 Task: Create a section Dash & Dine and in the section, add a milestone Security Enhancements in the project VectorTech.
Action: Mouse moved to (55, 331)
Screenshot: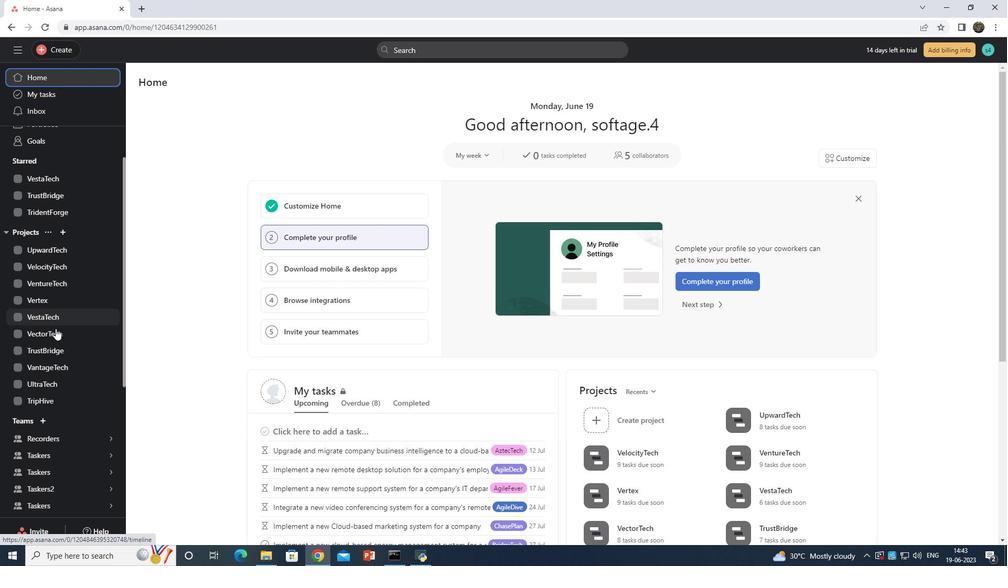 
Action: Mouse pressed left at (55, 331)
Screenshot: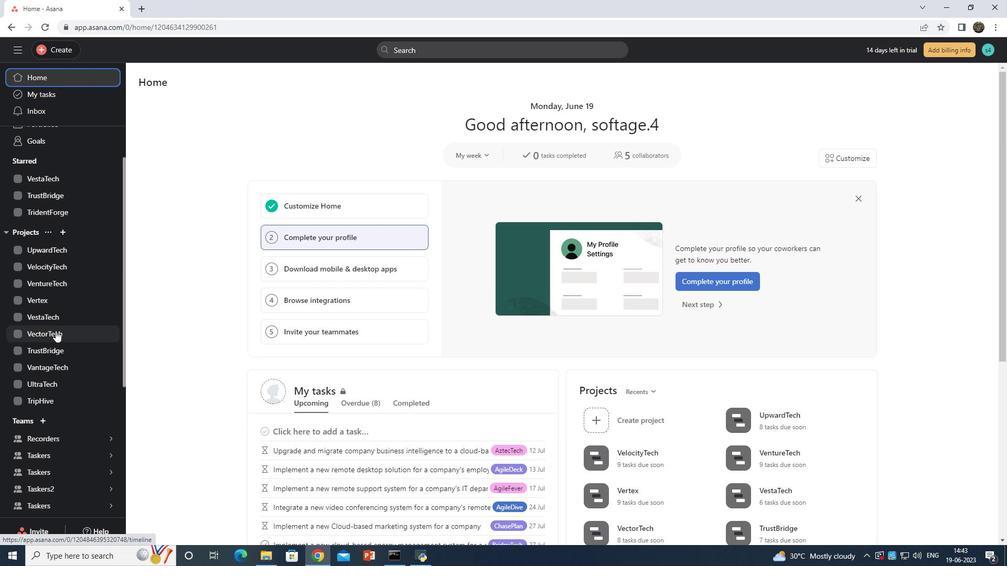 
Action: Mouse moved to (160, 477)
Screenshot: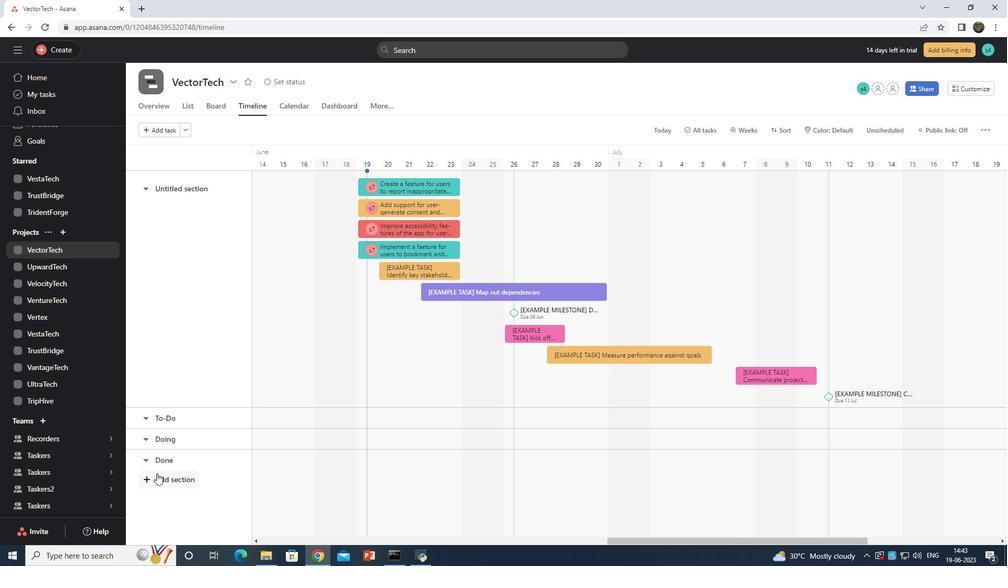 
Action: Mouse pressed left at (160, 477)
Screenshot: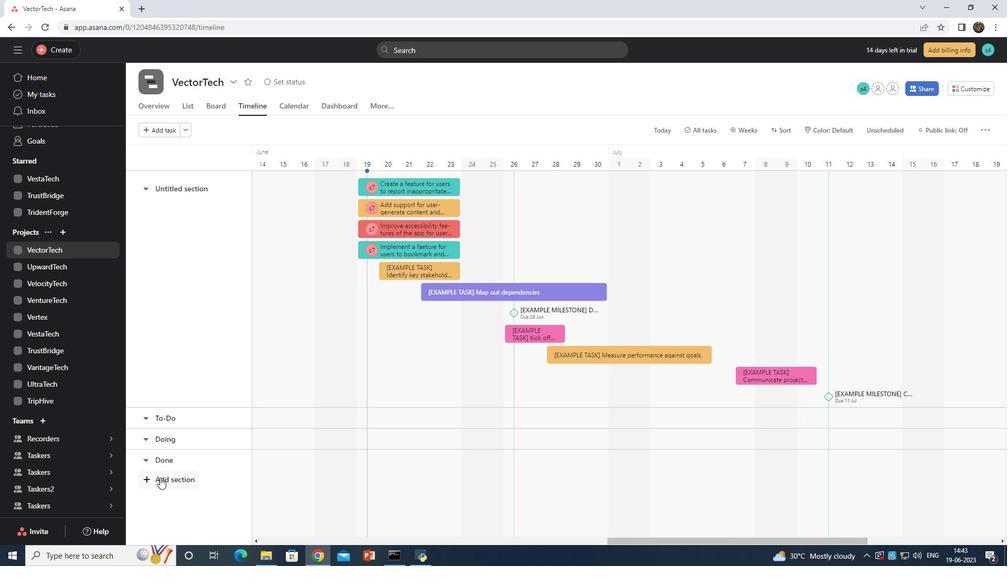 
Action: Mouse moved to (174, 414)
Screenshot: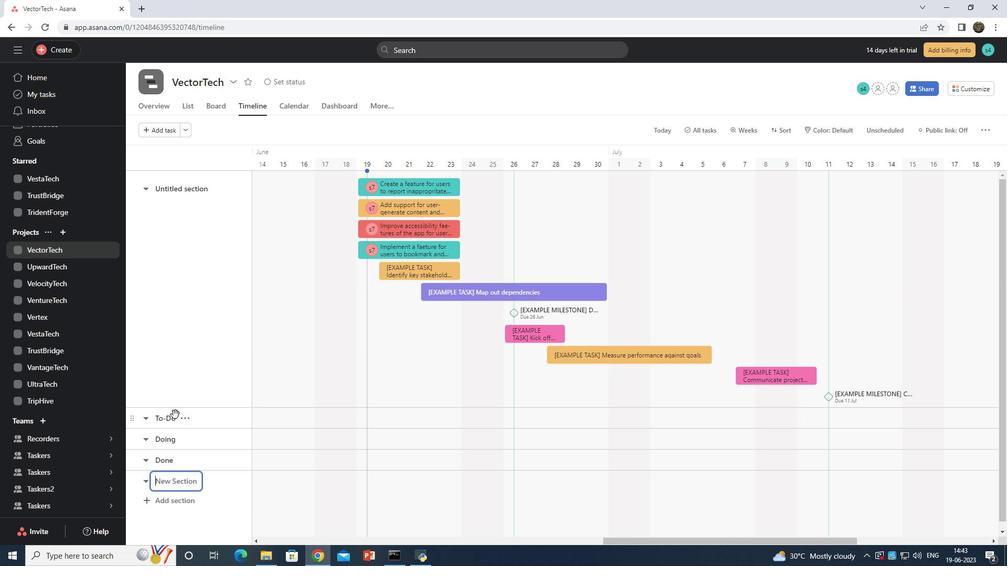 
Action: Key pressed <Key.shift>Dash<Key.tab><Key.shift>D
Screenshot: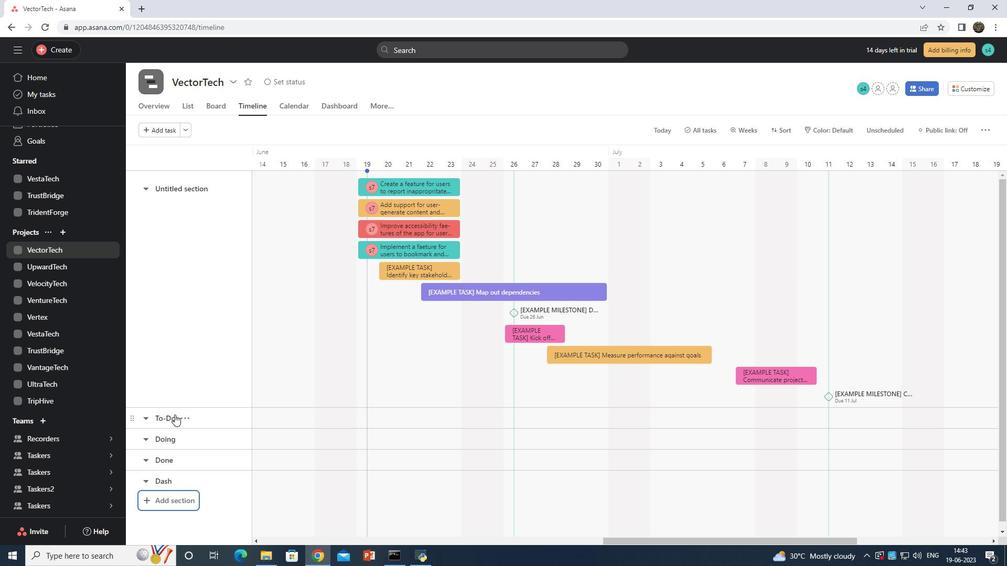 
Action: Mouse moved to (178, 499)
Screenshot: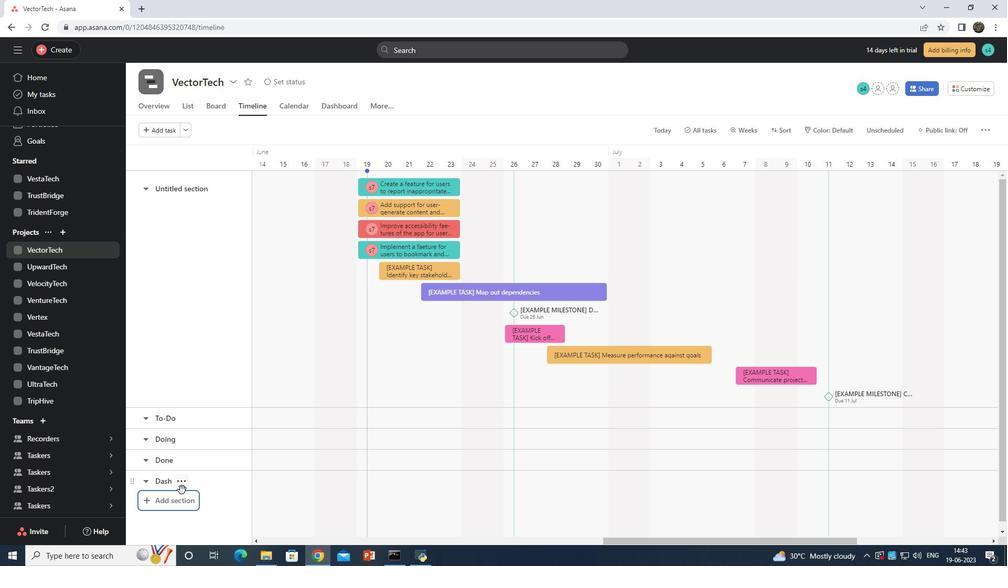 
Action: Mouse pressed left at (178, 499)
Screenshot: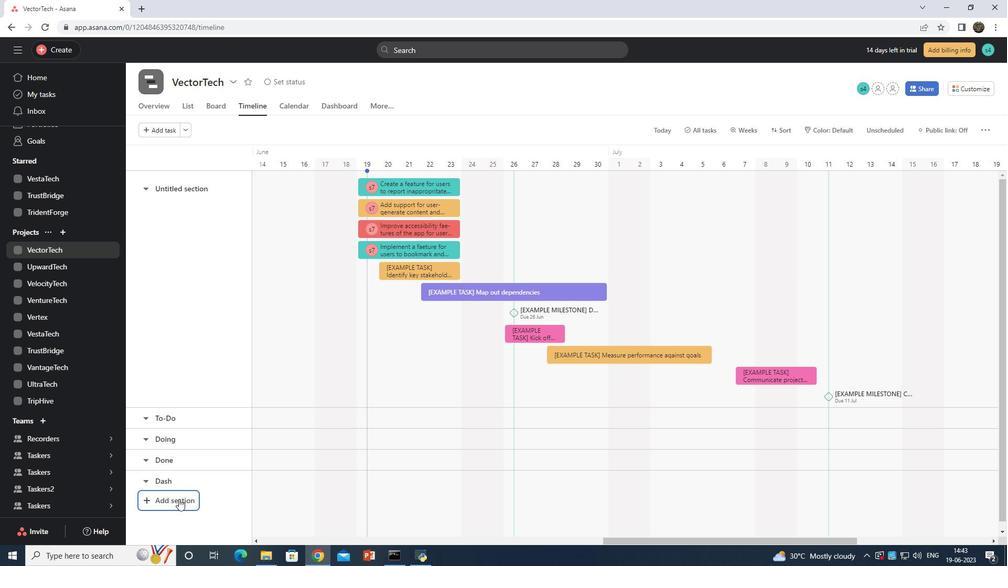 
Action: Mouse moved to (177, 499)
Screenshot: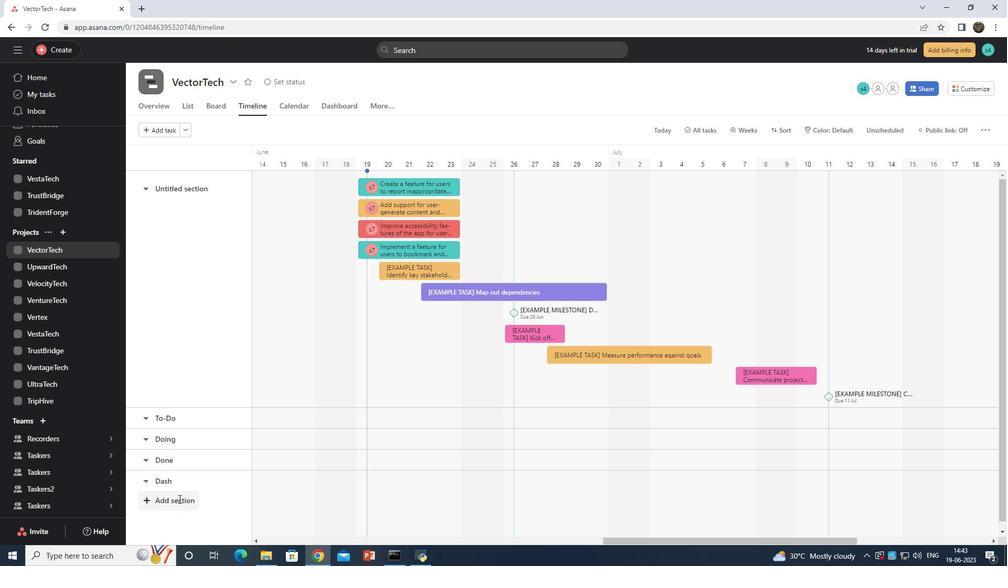 
Action: Key pressed <Key.shift>Dine
Screenshot: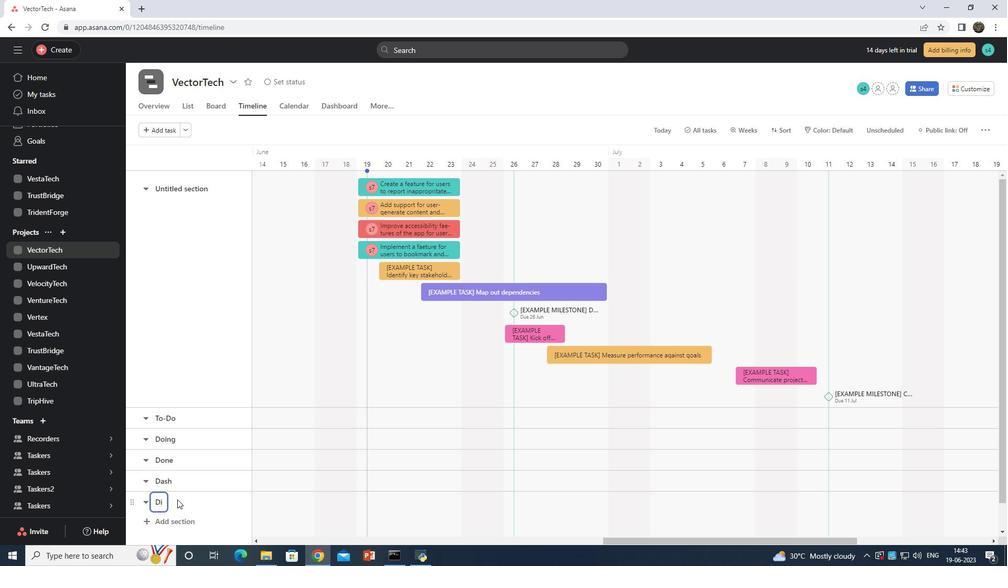 
Action: Mouse moved to (324, 499)
Screenshot: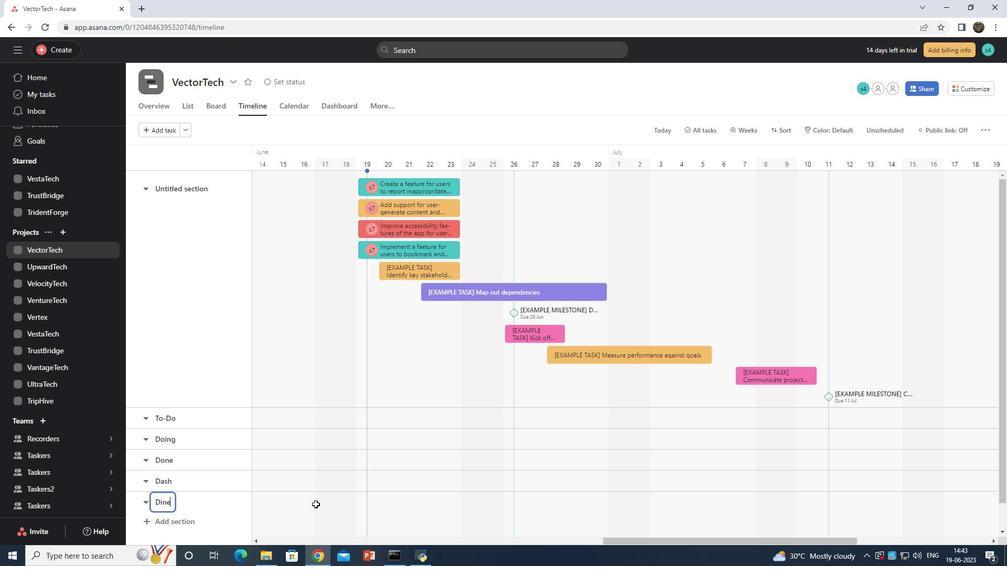 
Action: Mouse pressed left at (324, 499)
Screenshot: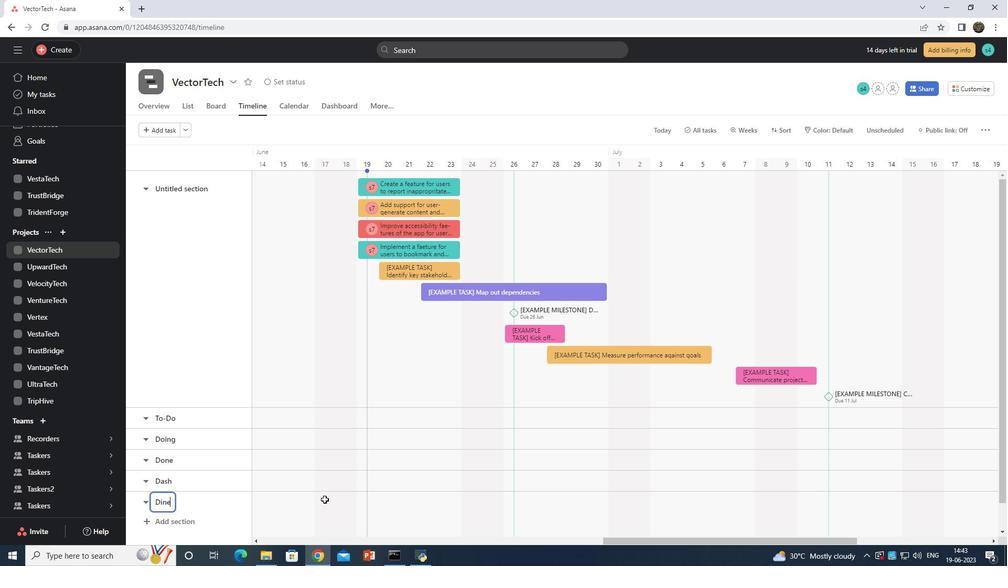 
Action: Mouse moved to (321, 475)
Screenshot: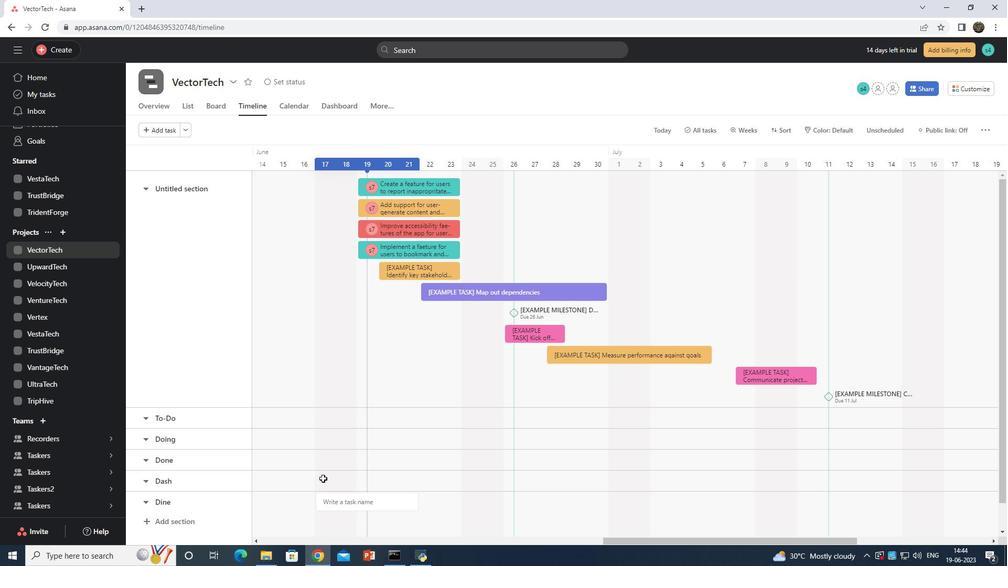 
Action: Key pressed <Key.shift>Security<Key.space>e<Key.shift>nhance<Key.space><Key.left><Key.left><Key.left><Key.left><Key.left><Key.left><Key.left><Key.backspace><Key.shift>E<Key.right><Key.right><Key.right><Key.right><Key.right><Key.right><Key.right><Key.right><Key.right><Key.right><Key.right><Key.right><Key.right><Key.right>
Screenshot: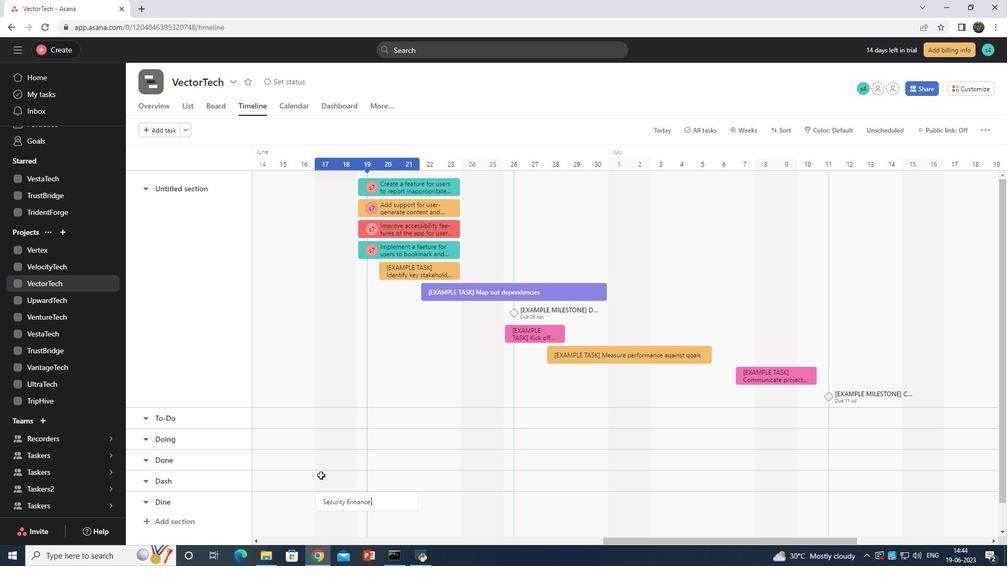 
Action: Mouse moved to (265, 466)
Screenshot: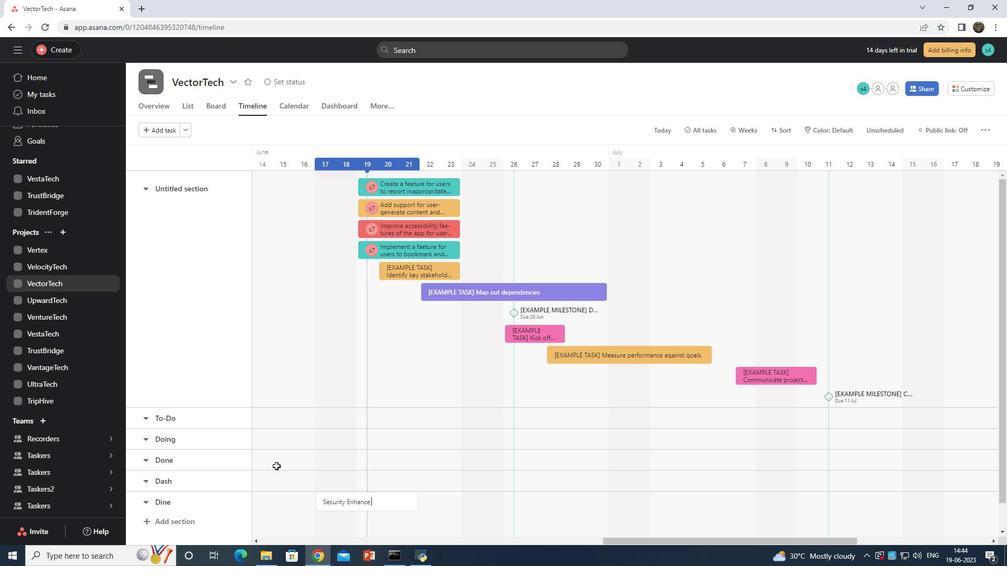 
Action: Key pressed <Key.backspace>ments<Key.enter>
Screenshot: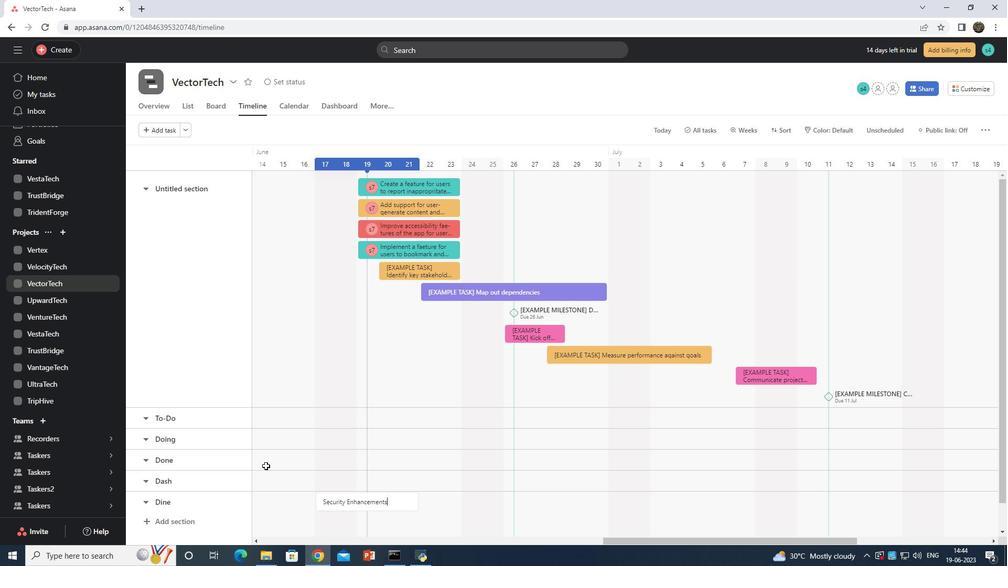 
Action: Mouse moved to (386, 492)
Screenshot: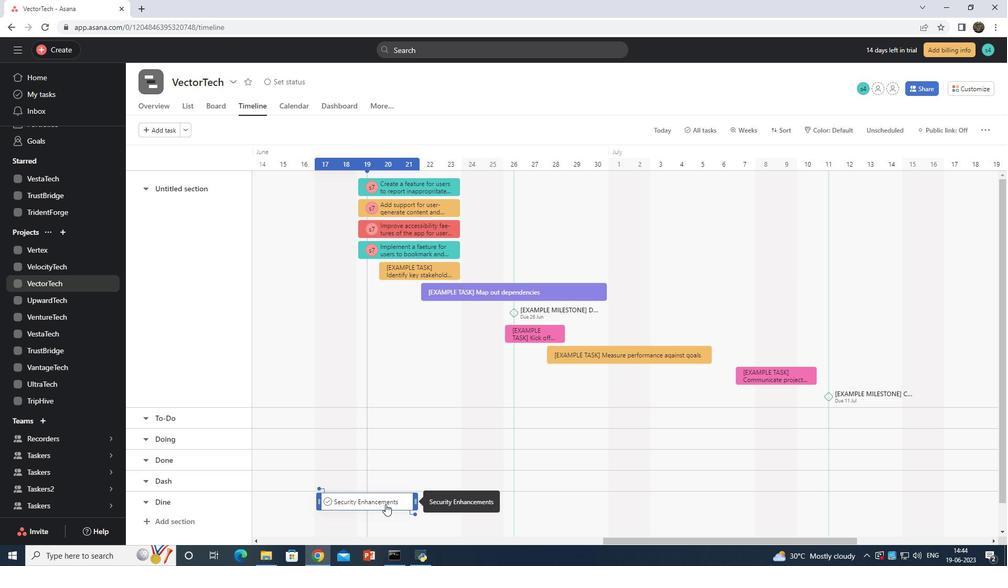 
Action: Mouse pressed right at (386, 492)
Screenshot: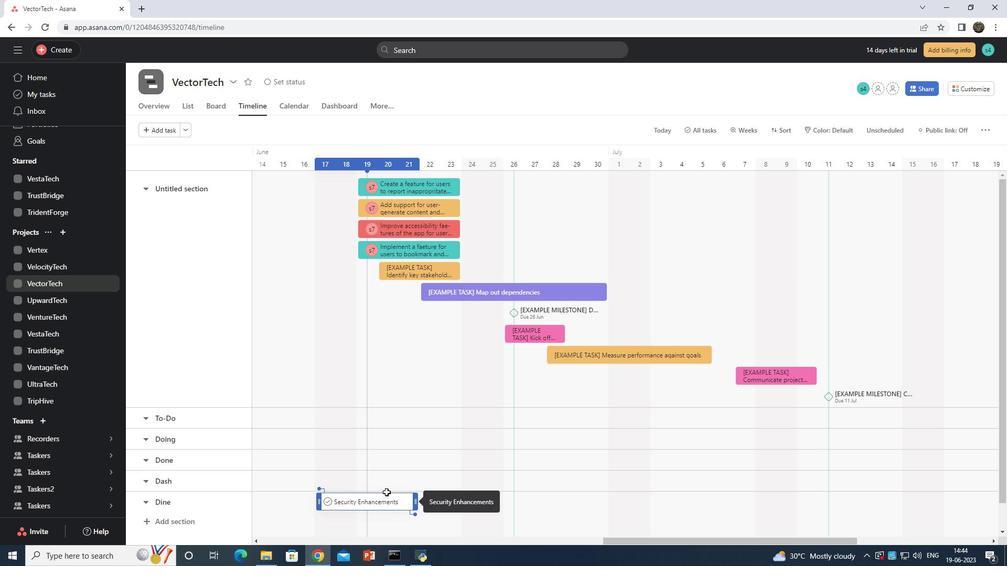 
Action: Mouse moved to (449, 499)
Screenshot: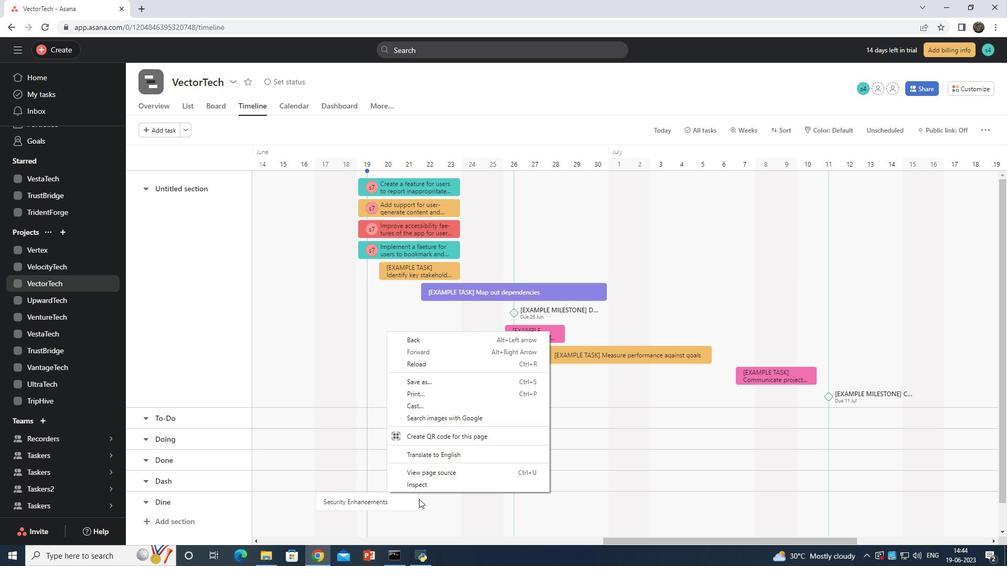 
Action: Mouse pressed left at (449, 499)
Screenshot: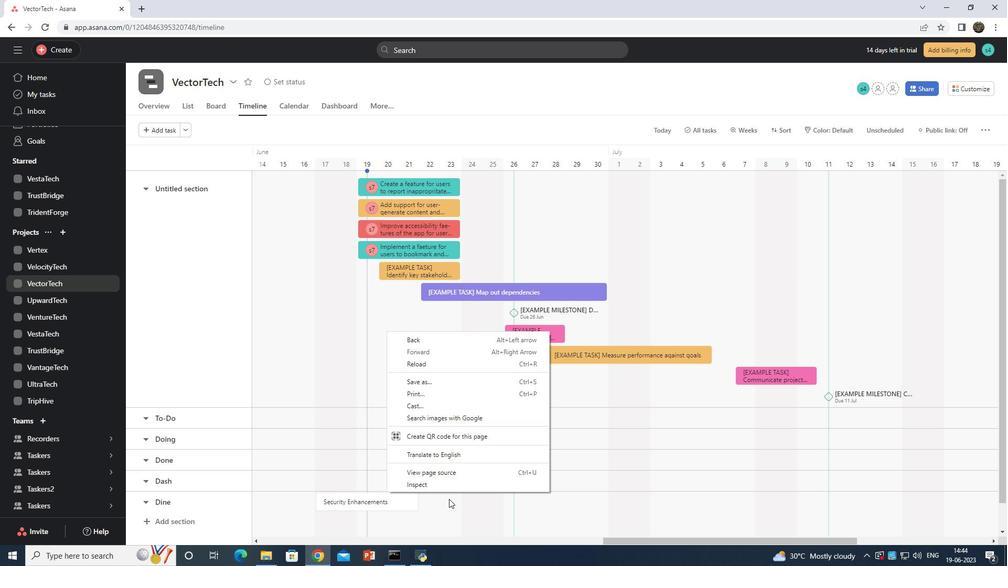 
Action: Mouse moved to (392, 497)
Screenshot: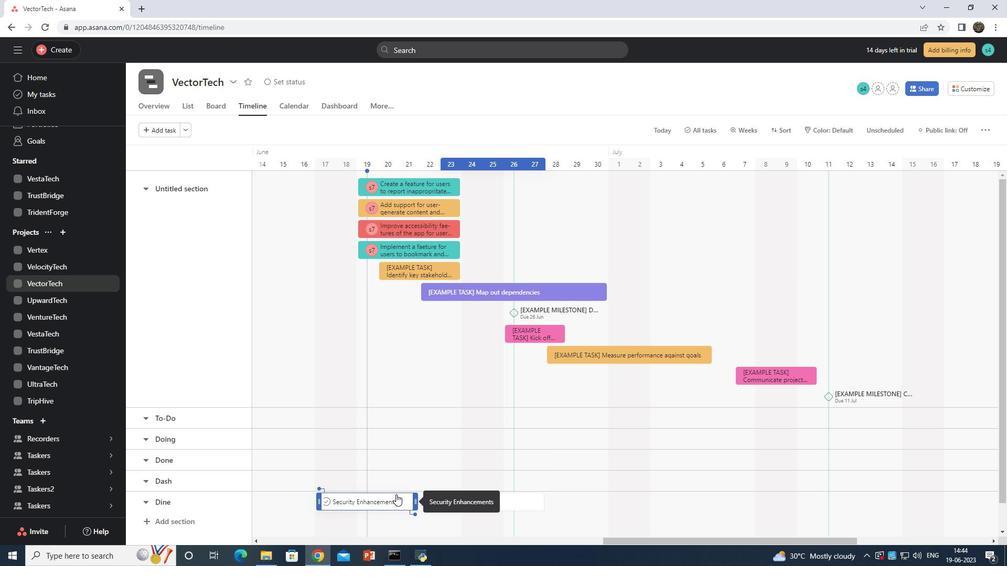 
Action: Mouse pressed right at (392, 497)
Screenshot: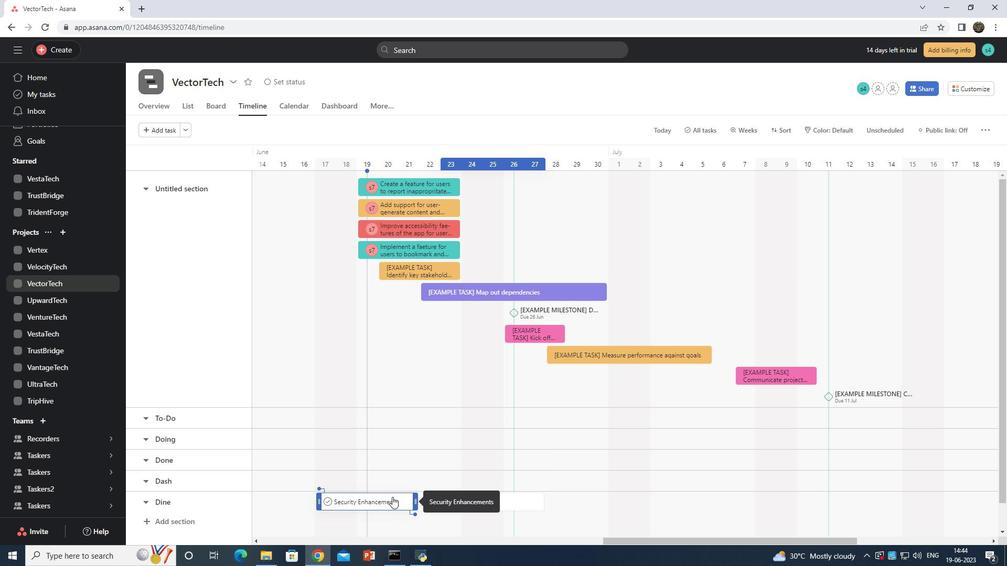 
Action: Mouse moved to (419, 441)
Screenshot: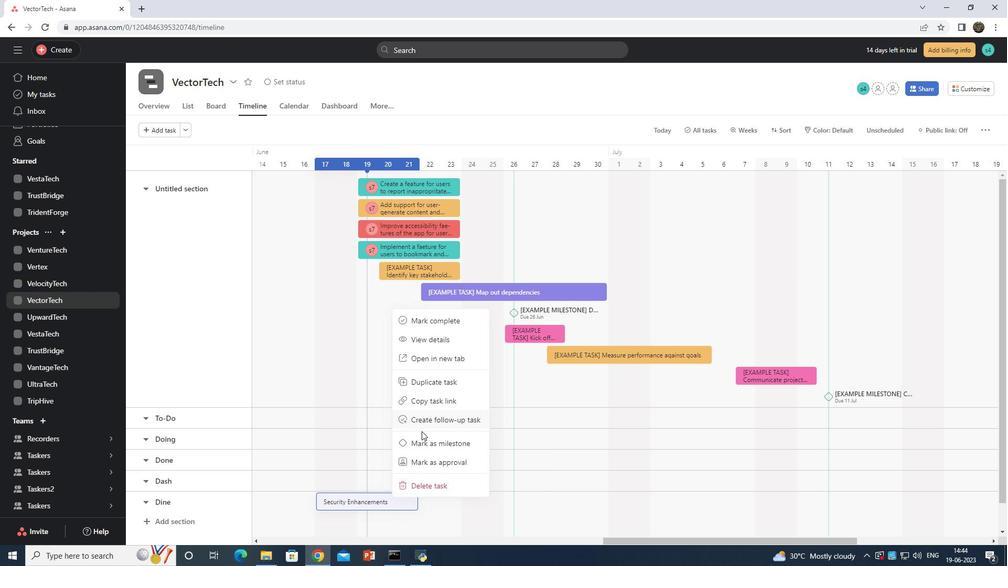 
Action: Mouse pressed left at (419, 441)
Screenshot: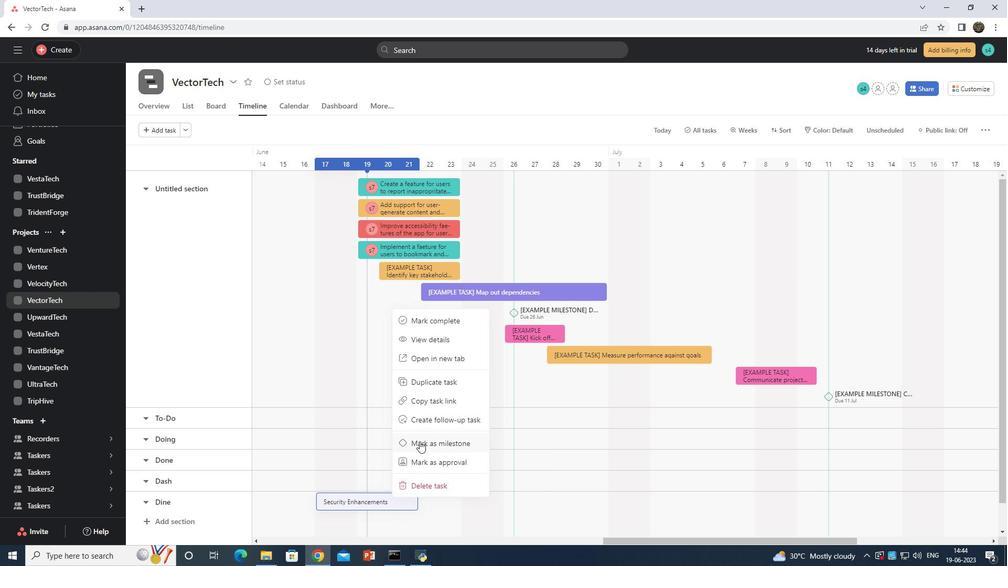 
